 Task: Toggle the item then en option in the variables.
Action: Mouse moved to (11, 549)
Screenshot: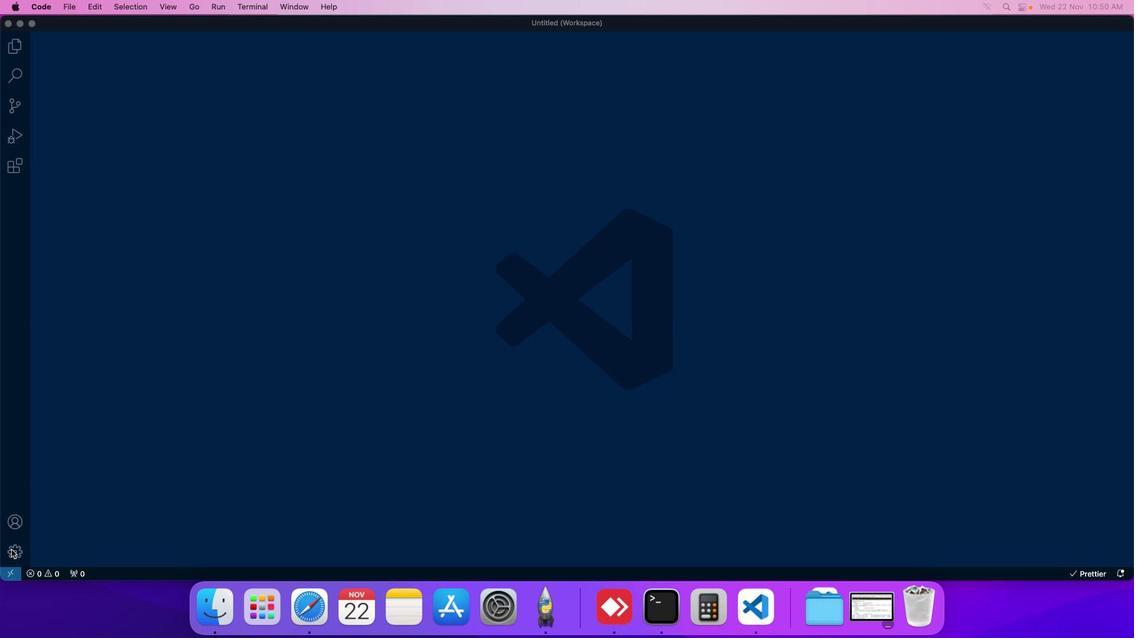 
Action: Mouse pressed left at (11, 549)
Screenshot: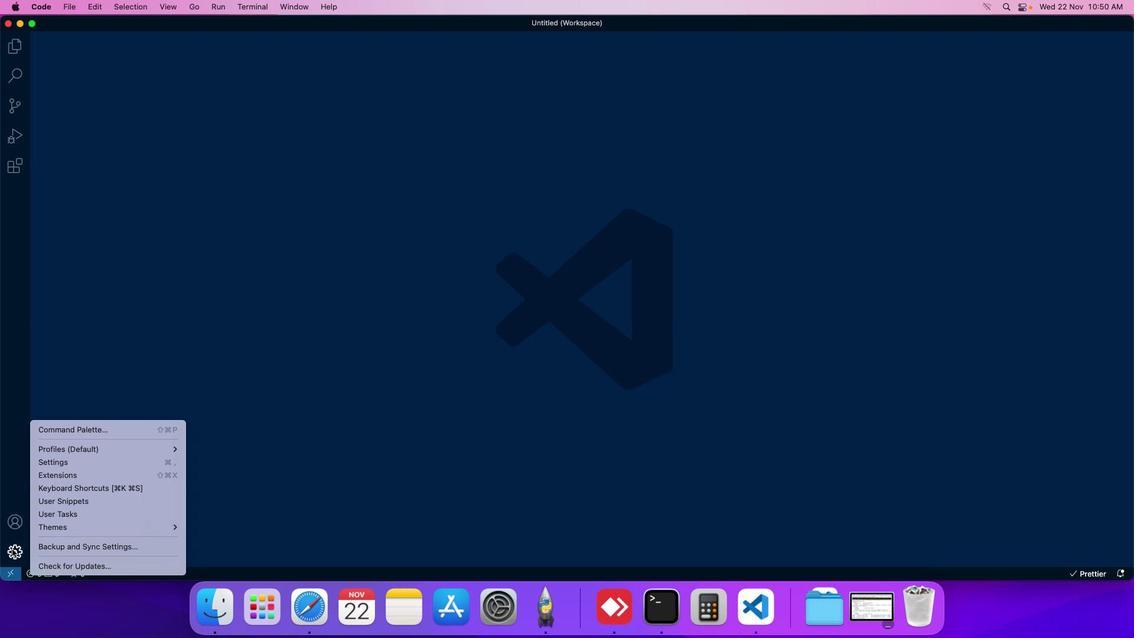 
Action: Mouse moved to (65, 463)
Screenshot: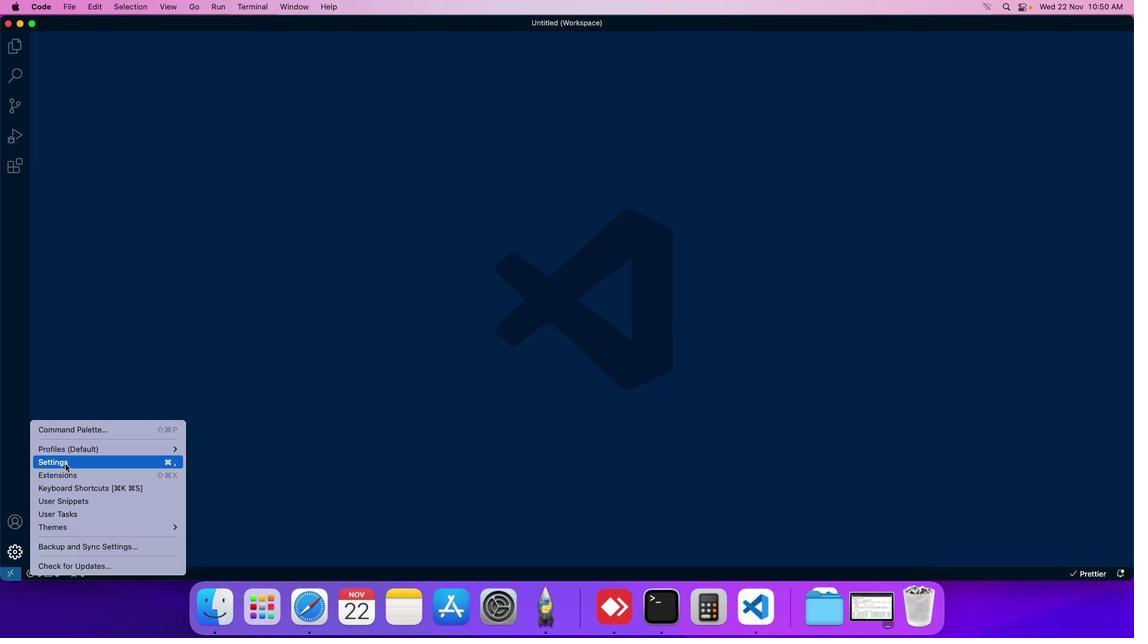 
Action: Mouse pressed left at (65, 463)
Screenshot: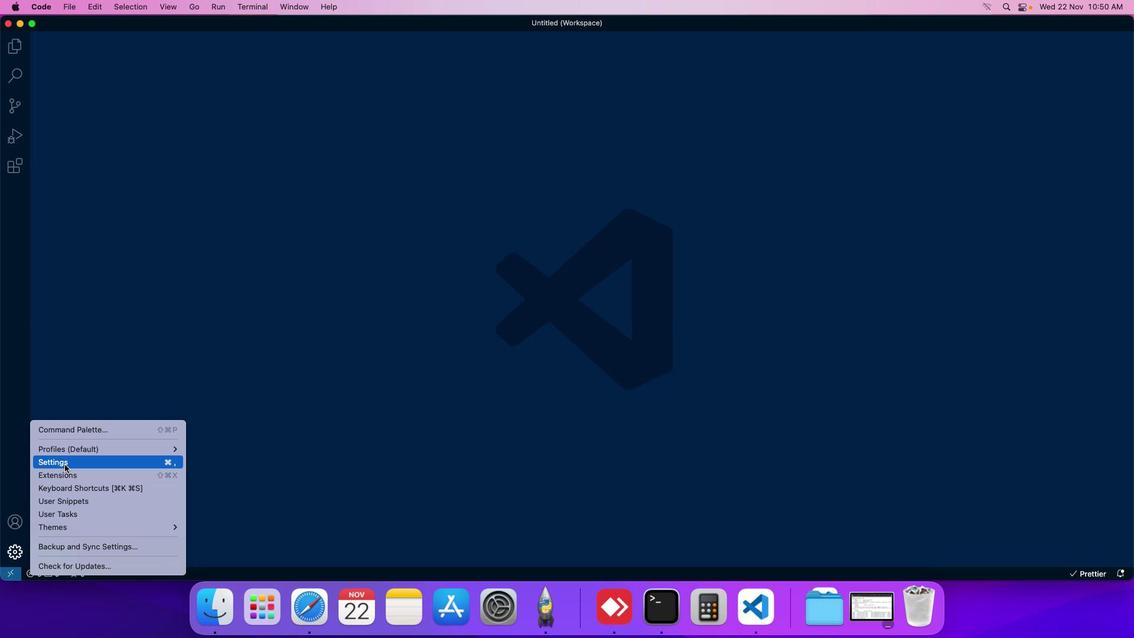 
Action: Mouse moved to (266, 100)
Screenshot: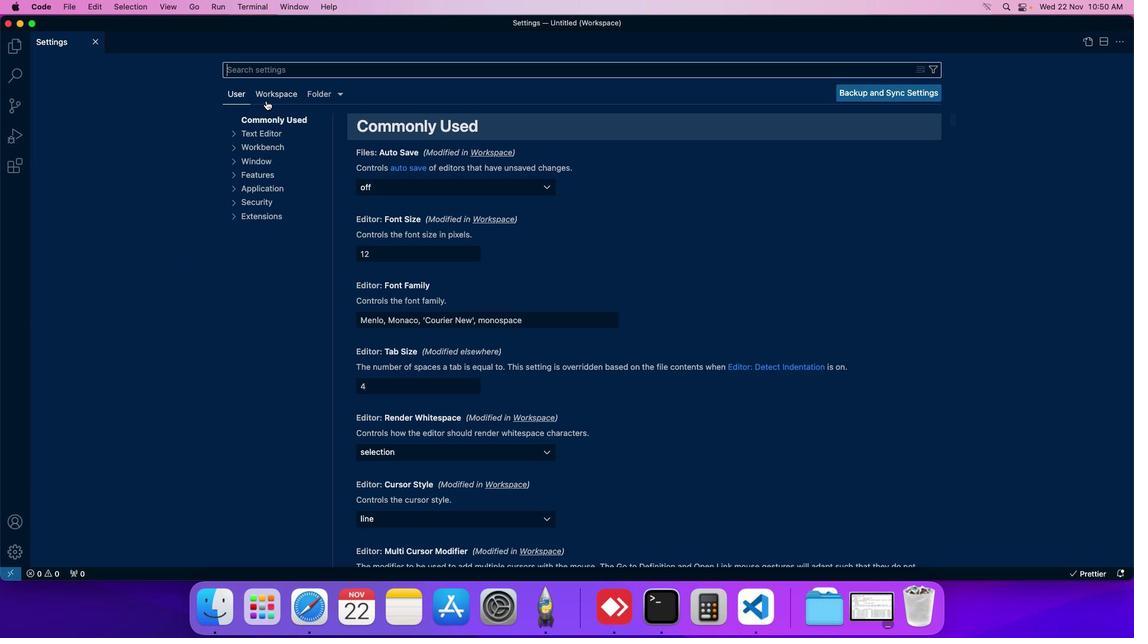 
Action: Mouse pressed left at (266, 100)
Screenshot: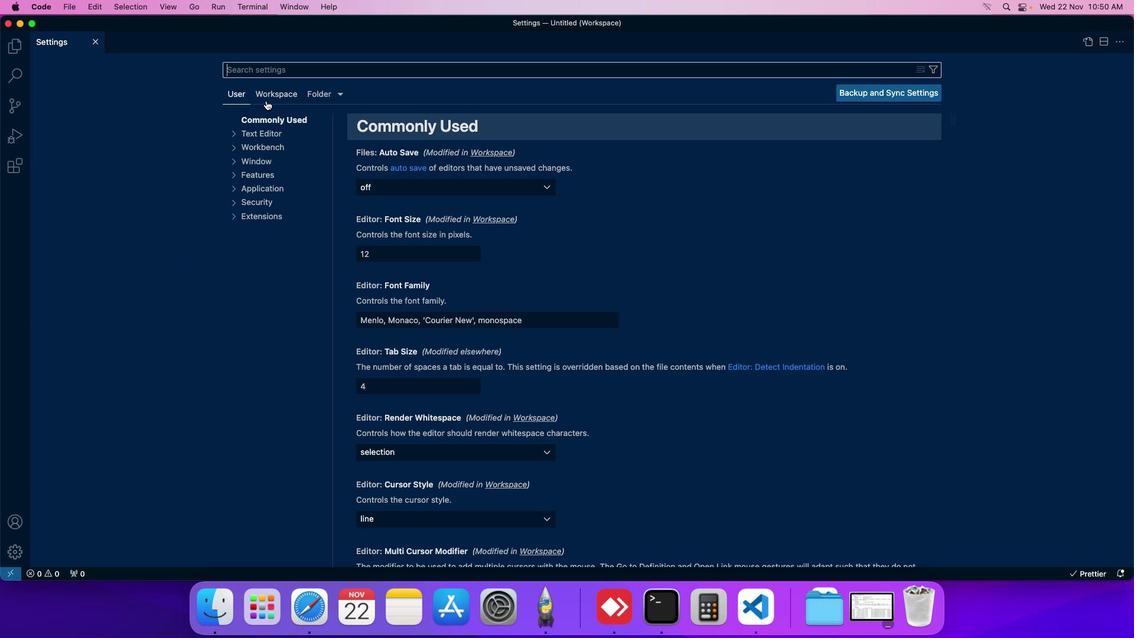 
Action: Mouse moved to (263, 203)
Screenshot: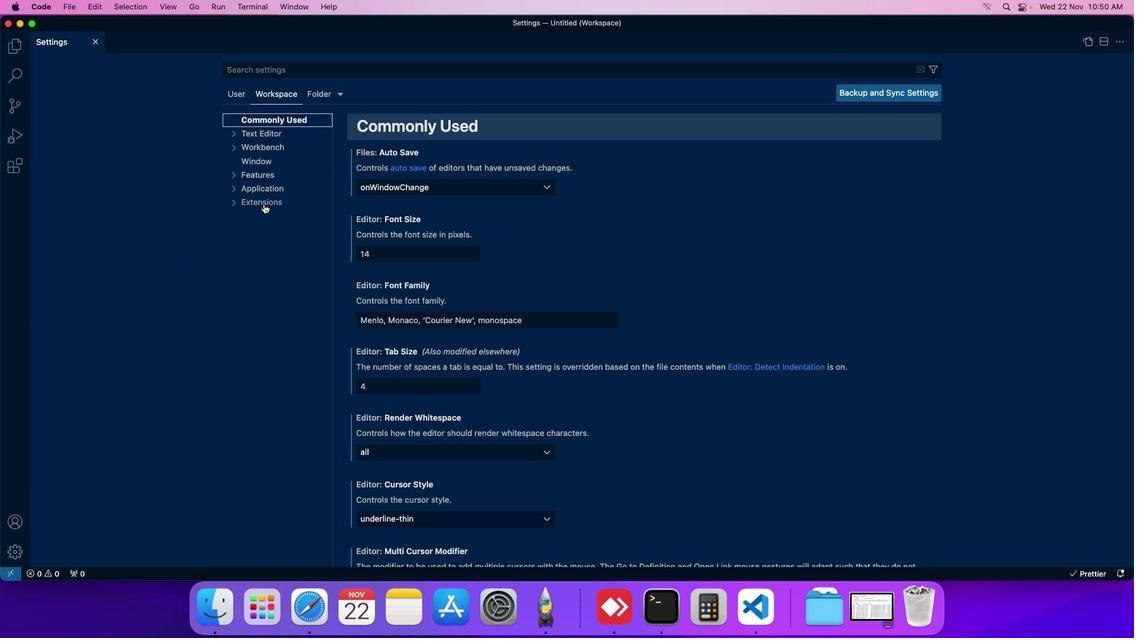 
Action: Mouse pressed left at (263, 203)
Screenshot: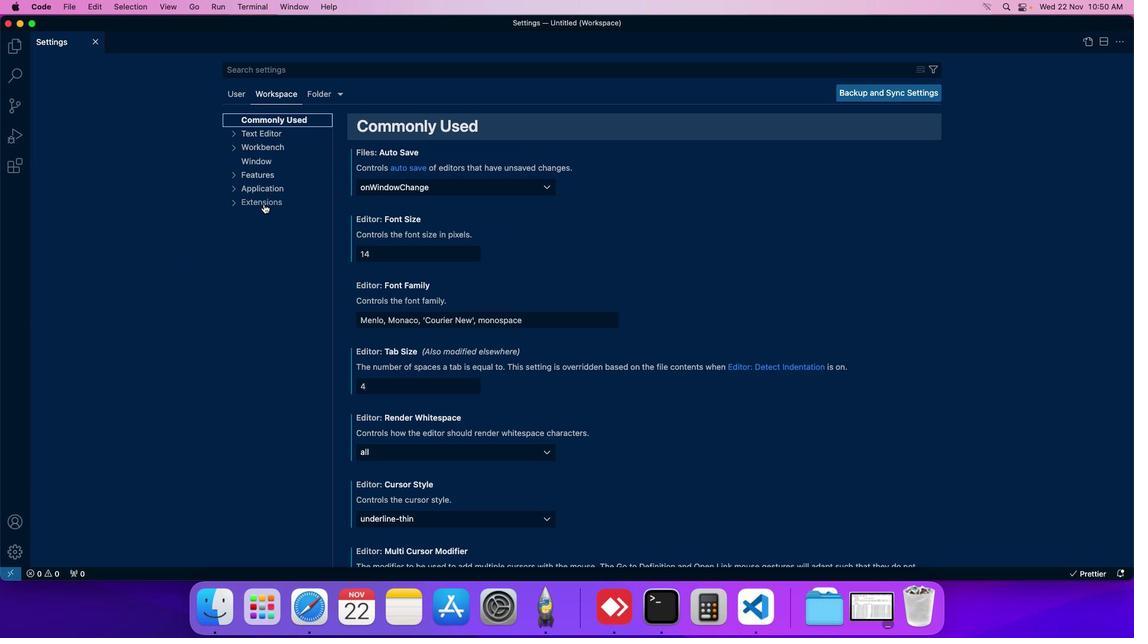 
Action: Mouse moved to (265, 242)
Screenshot: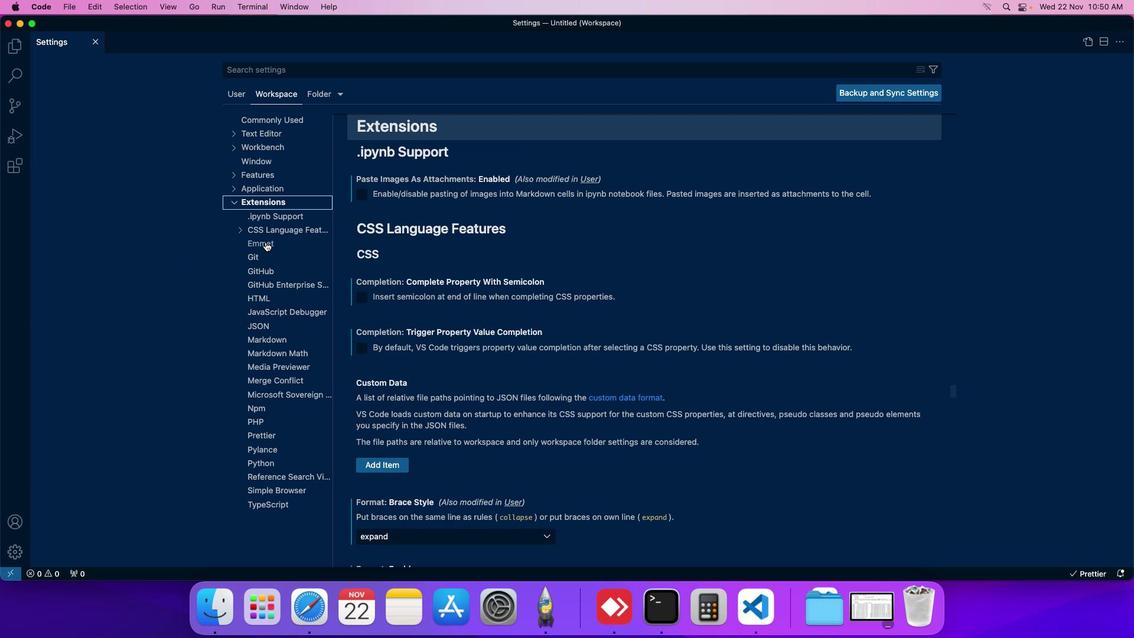 
Action: Mouse pressed left at (265, 242)
Screenshot: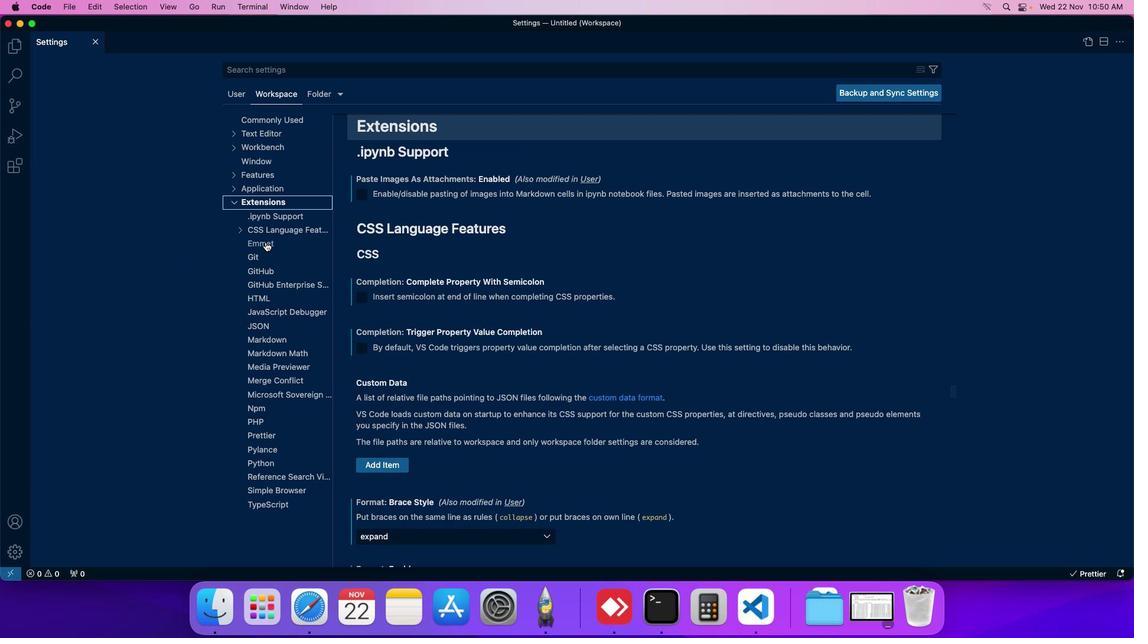
Action: Mouse moved to (401, 282)
Screenshot: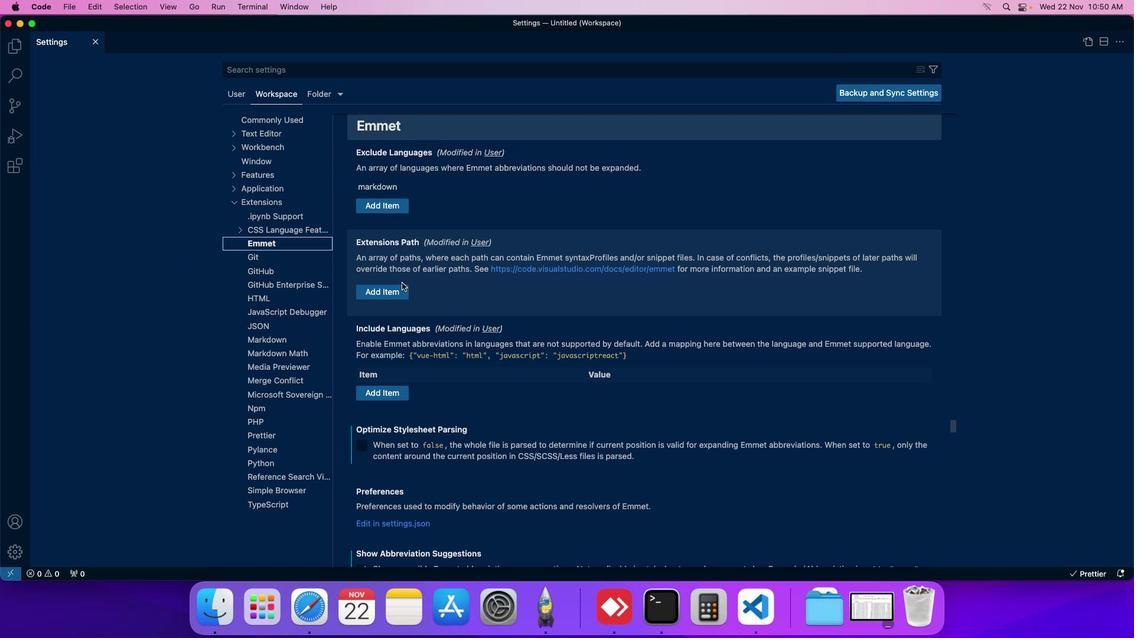 
Action: Mouse scrolled (401, 282) with delta (0, 0)
Screenshot: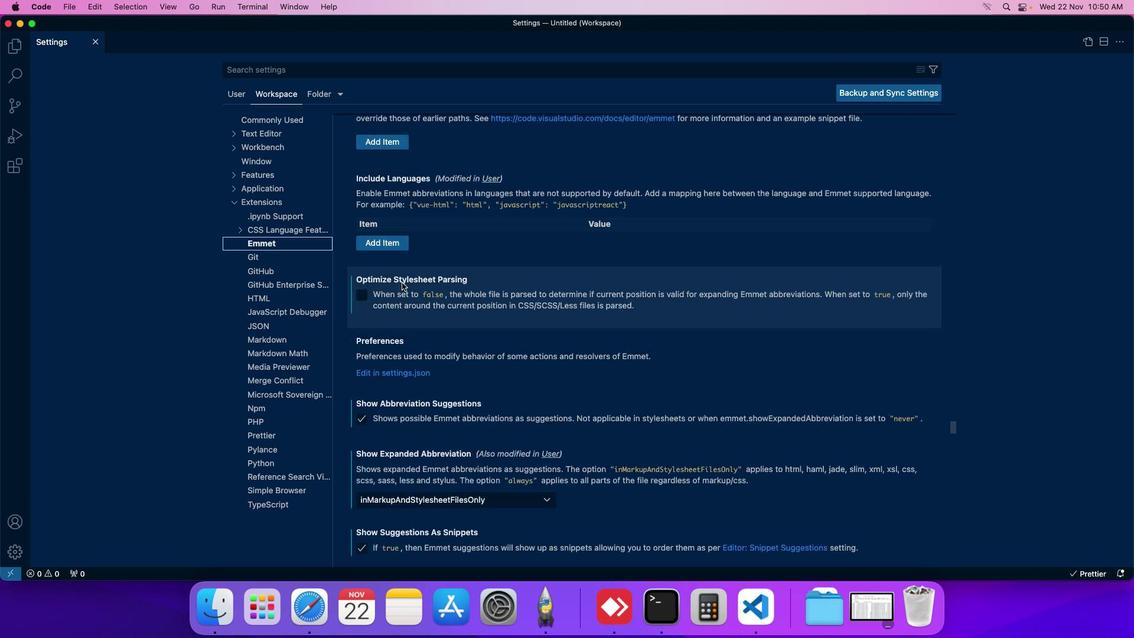 
Action: Mouse scrolled (401, 282) with delta (0, 0)
Screenshot: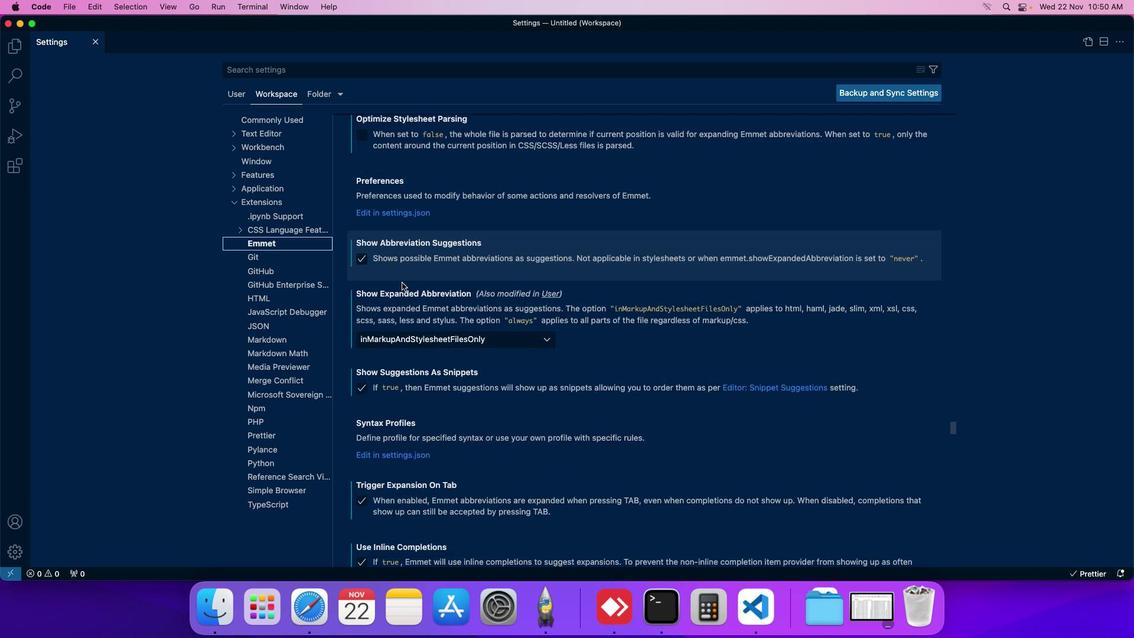 
Action: Mouse moved to (395, 268)
Screenshot: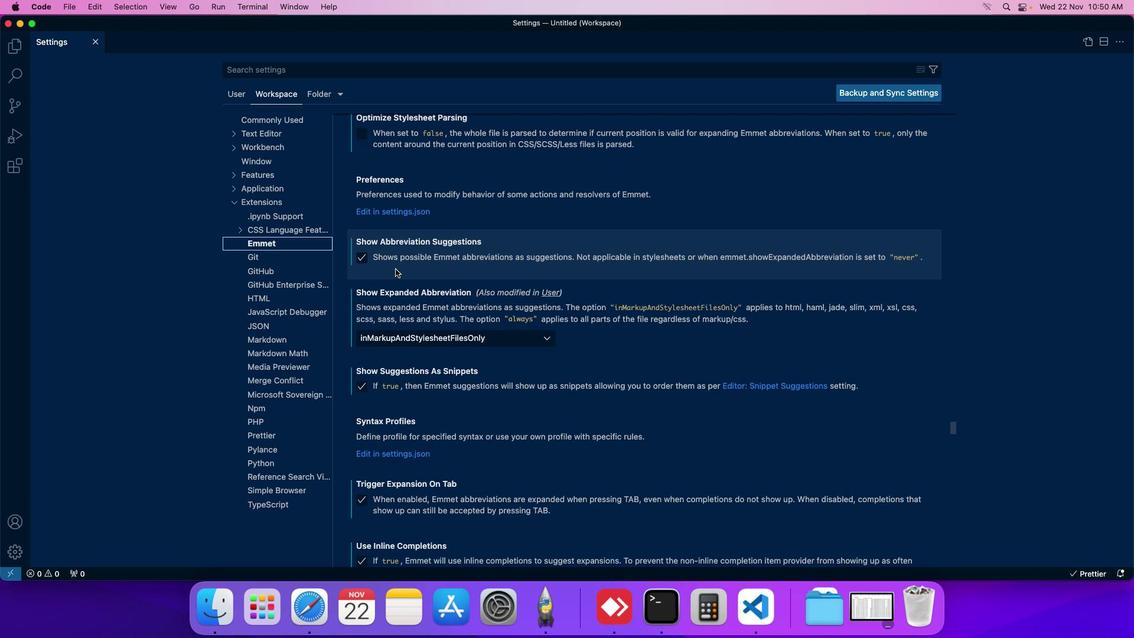 
Action: Mouse scrolled (395, 268) with delta (0, 0)
Screenshot: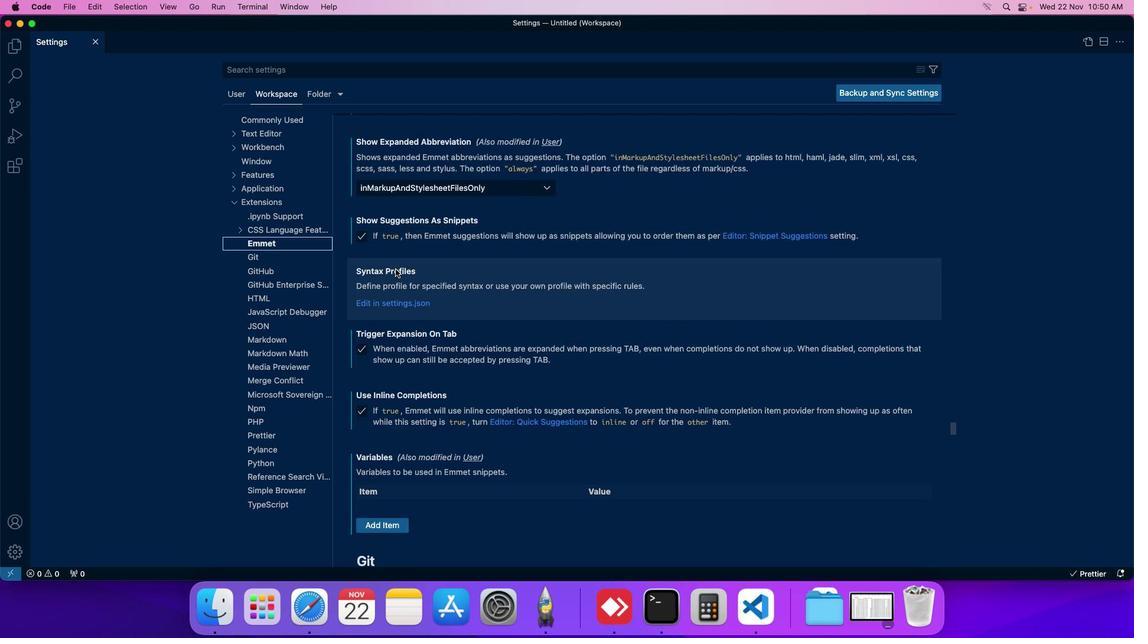 
Action: Mouse scrolled (395, 268) with delta (0, 0)
Screenshot: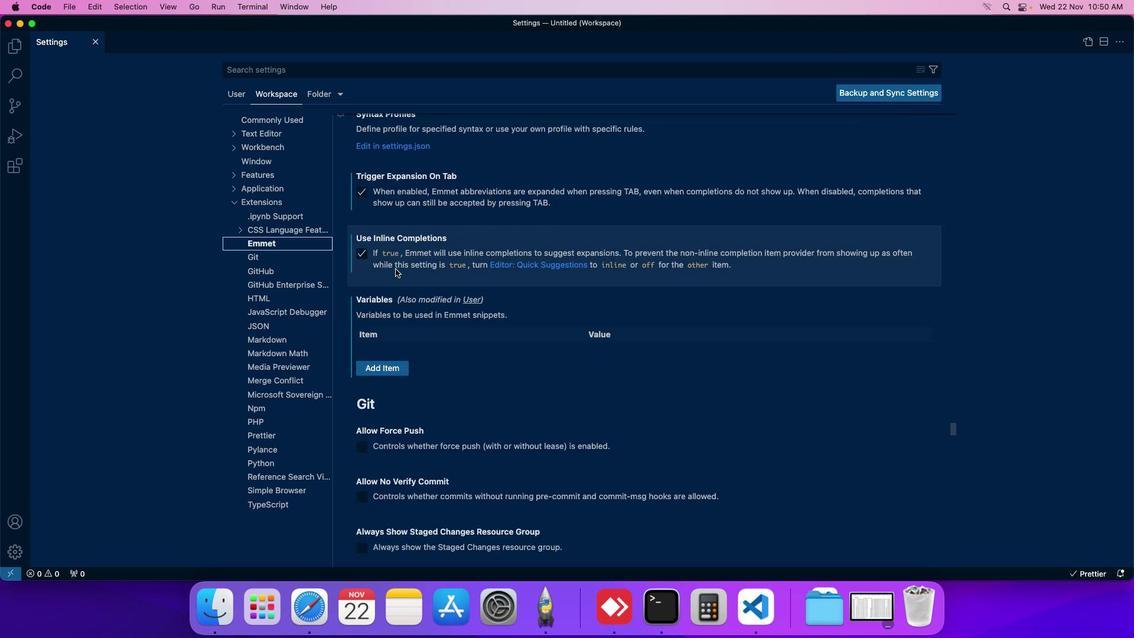 
Action: Mouse moved to (389, 358)
Screenshot: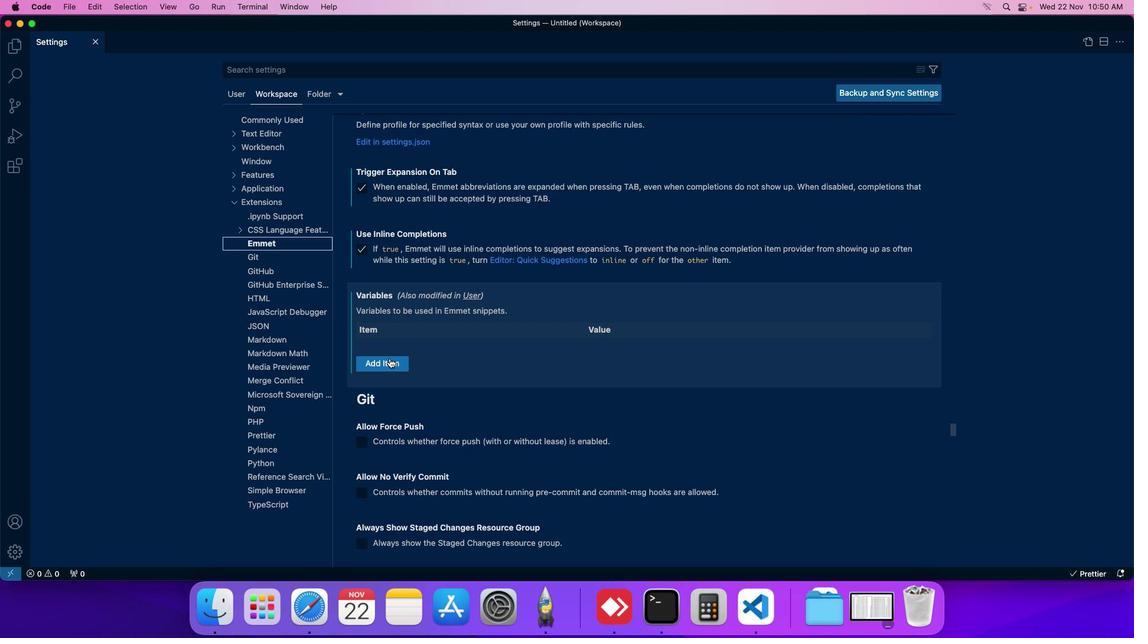 
Action: Mouse pressed left at (389, 358)
Screenshot: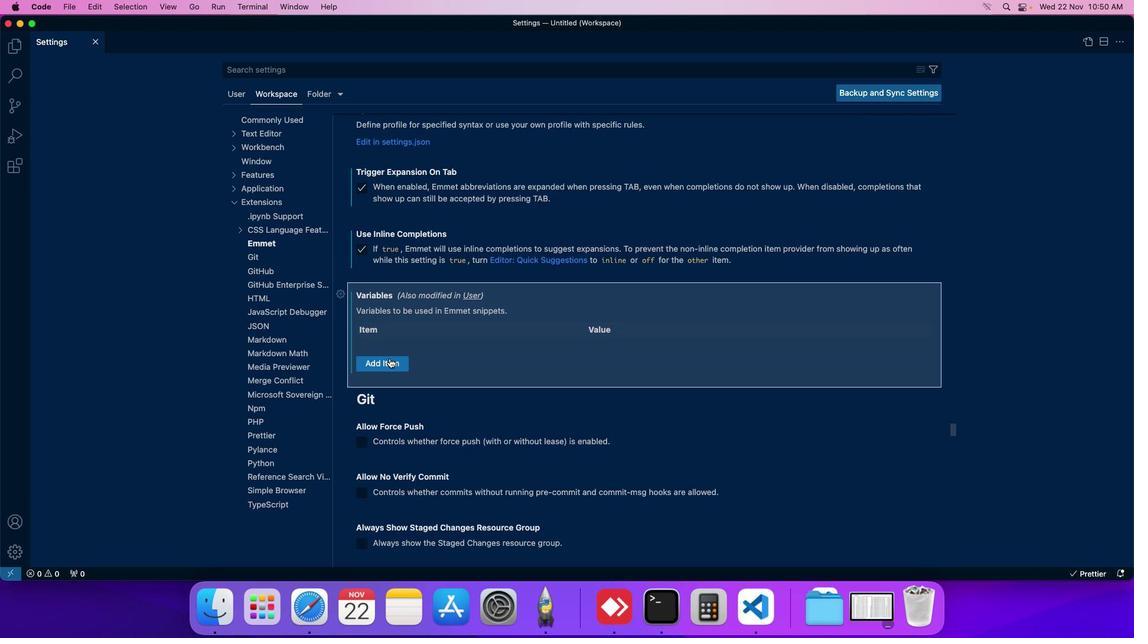 
Action: Mouse moved to (706, 359)
Screenshot: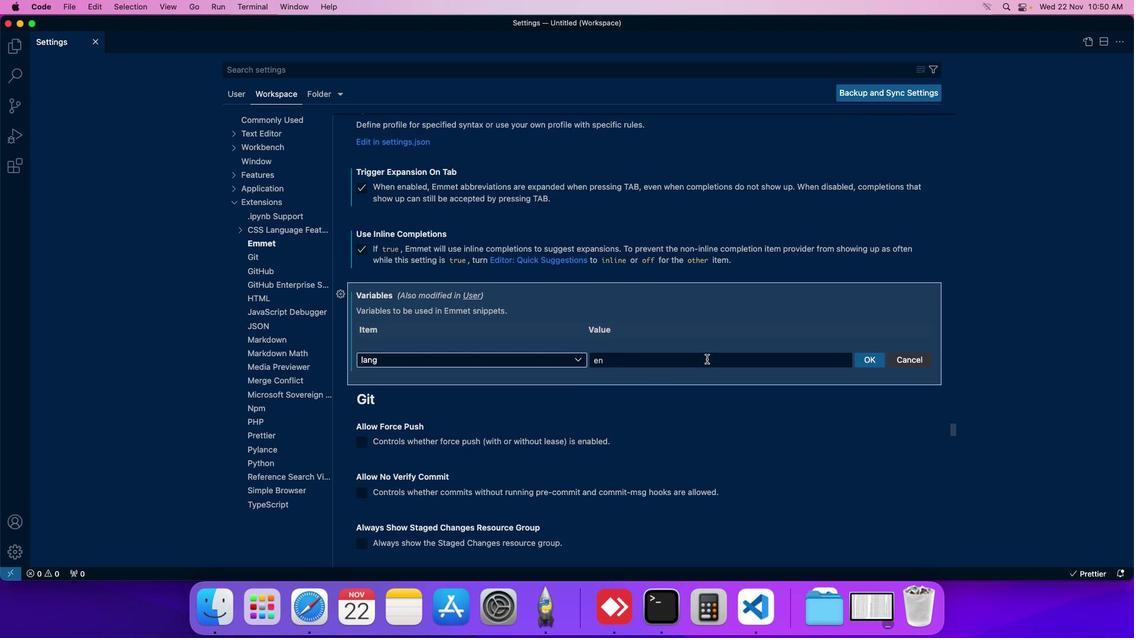 
Action: Mouse pressed left at (706, 359)
Screenshot: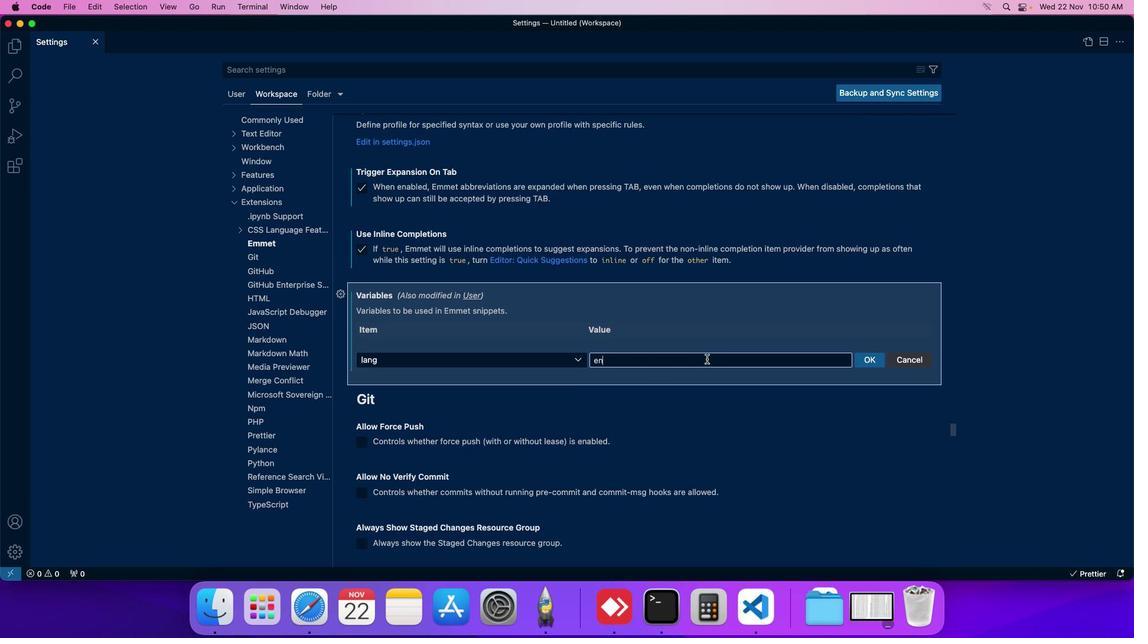 
Action: Mouse moved to (868, 360)
Screenshot: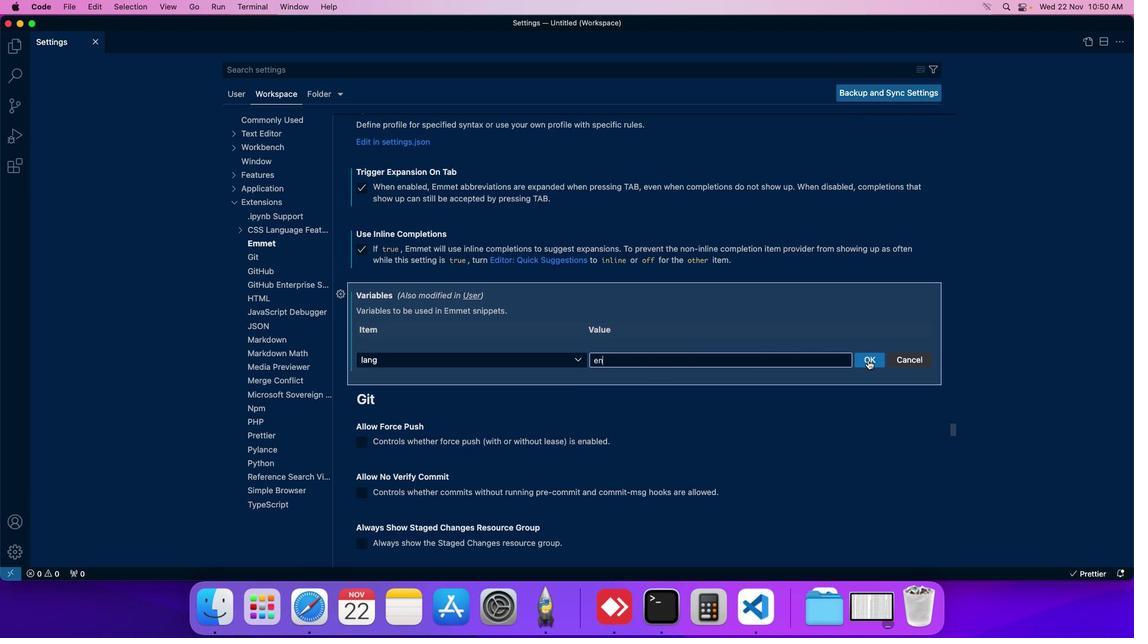 
Action: Mouse pressed left at (868, 360)
Screenshot: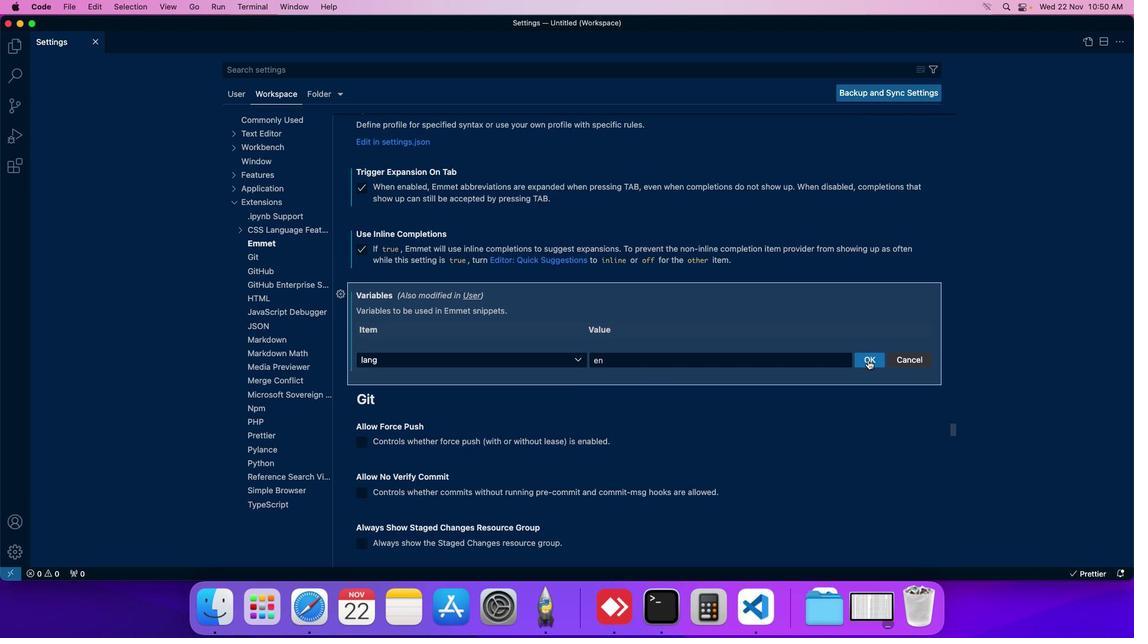 
